 Task: Send a reminder email about the upcoming project deadline and attach the 'partnershipproposal.pdf' file from the Desktop.
Action: Mouse moved to (65, 130)
Screenshot: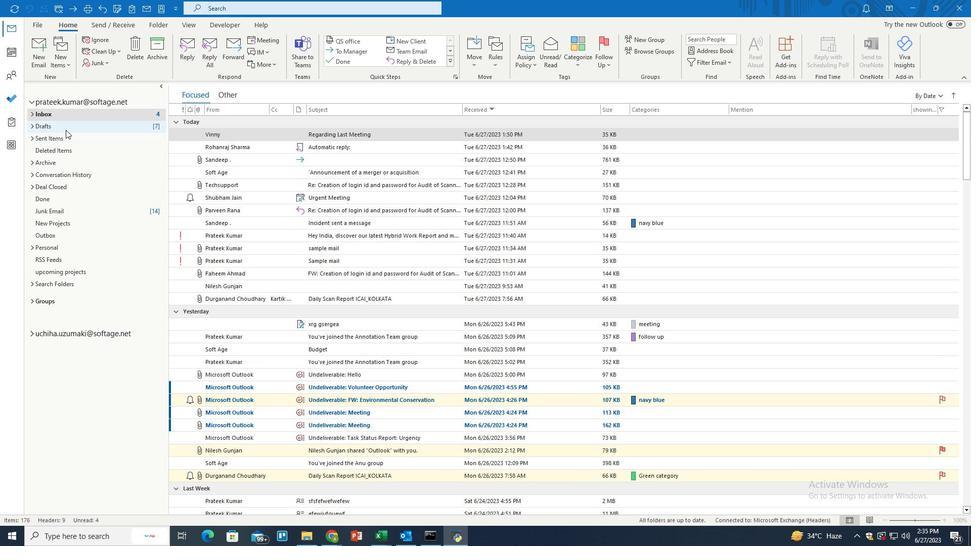 
Action: Mouse pressed left at (65, 130)
Screenshot: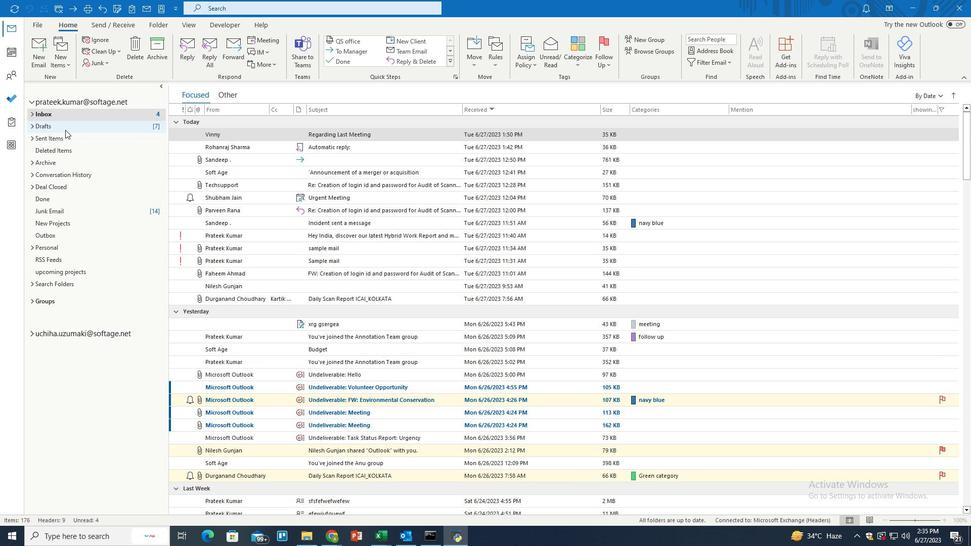 
Action: Mouse moved to (349, 144)
Screenshot: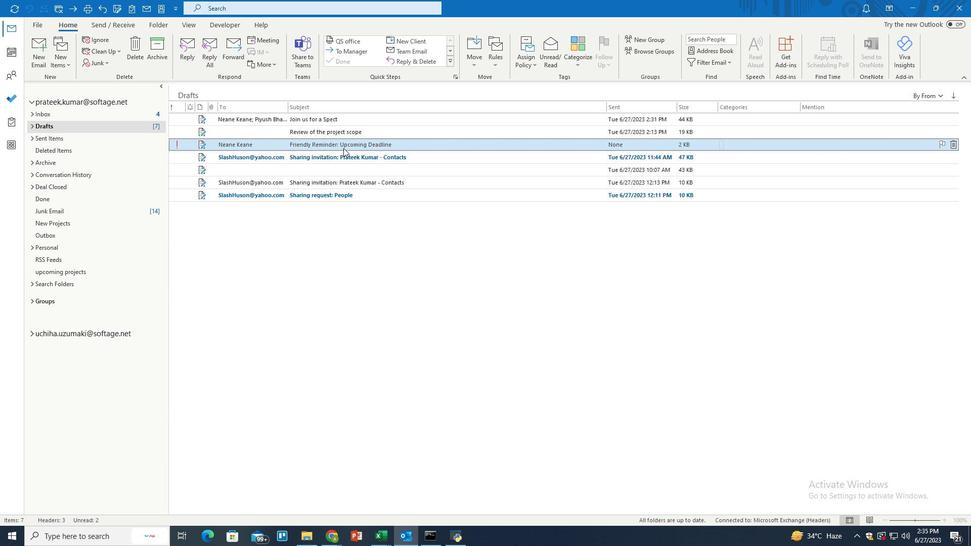 
Action: Mouse pressed left at (349, 144)
Screenshot: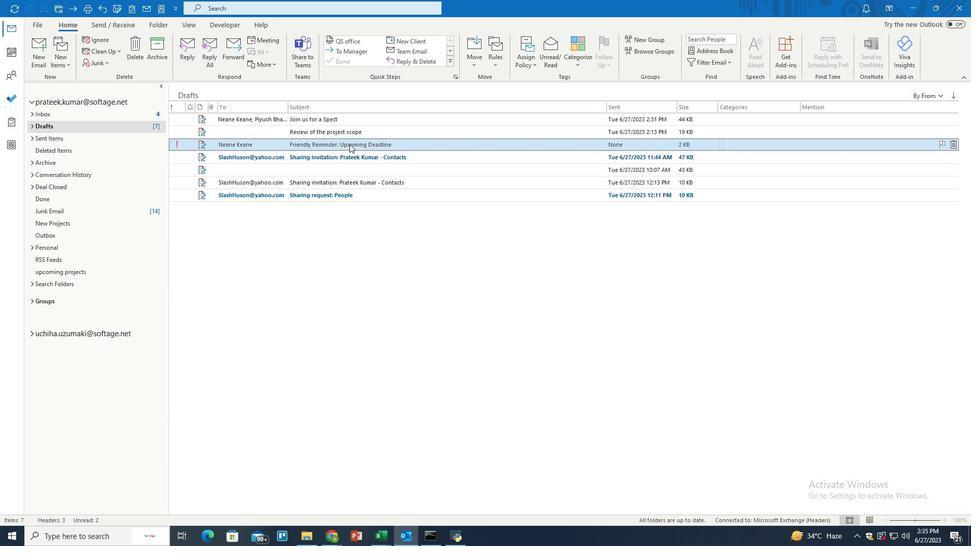 
Action: Mouse pressed left at (349, 144)
Screenshot: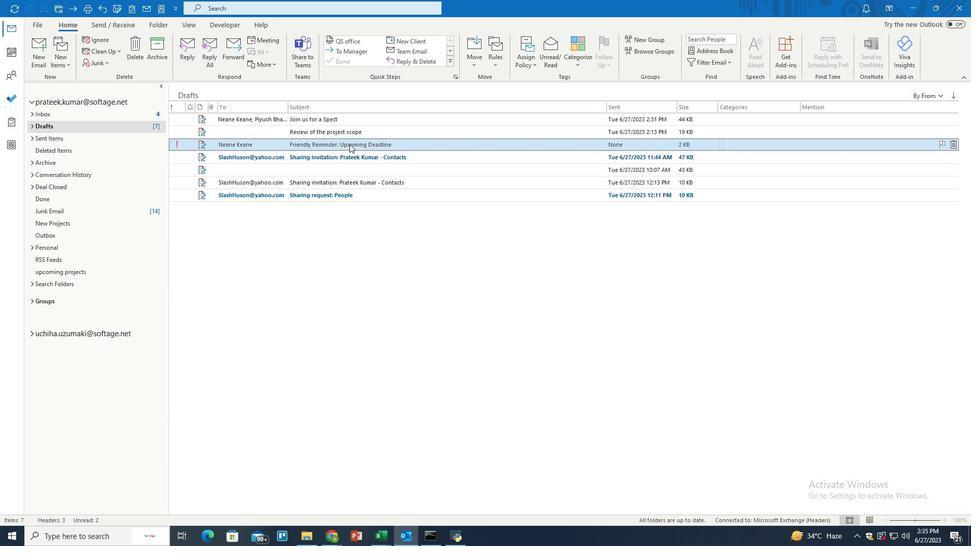 
Action: Mouse moved to (161, 113)
Screenshot: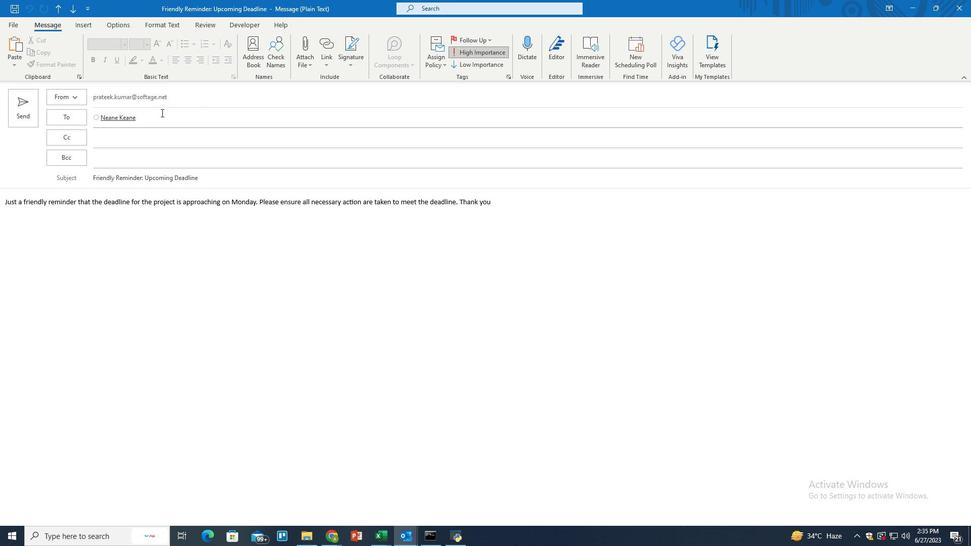
Action: Mouse pressed left at (161, 113)
Screenshot: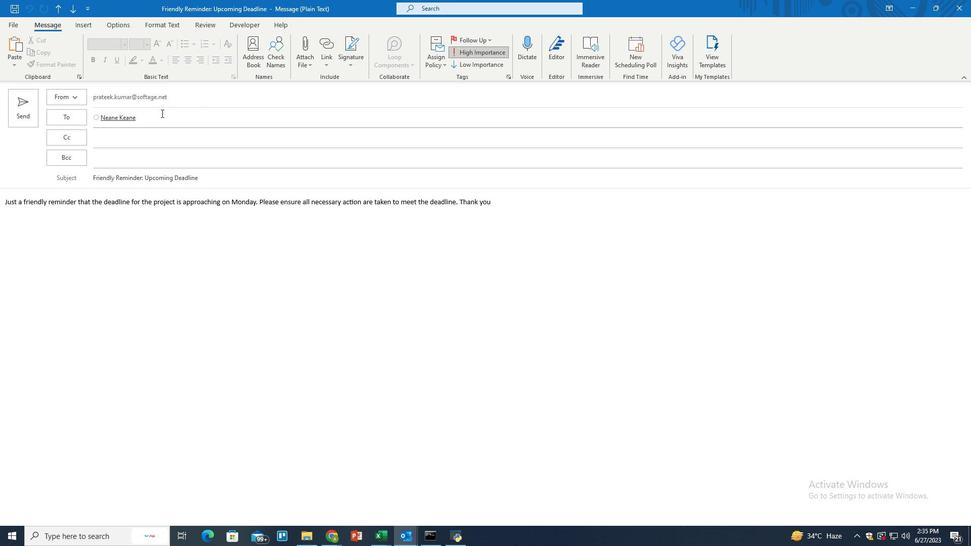 
Action: Key pressed <Key.backspace>pi<Key.enter>
Screenshot: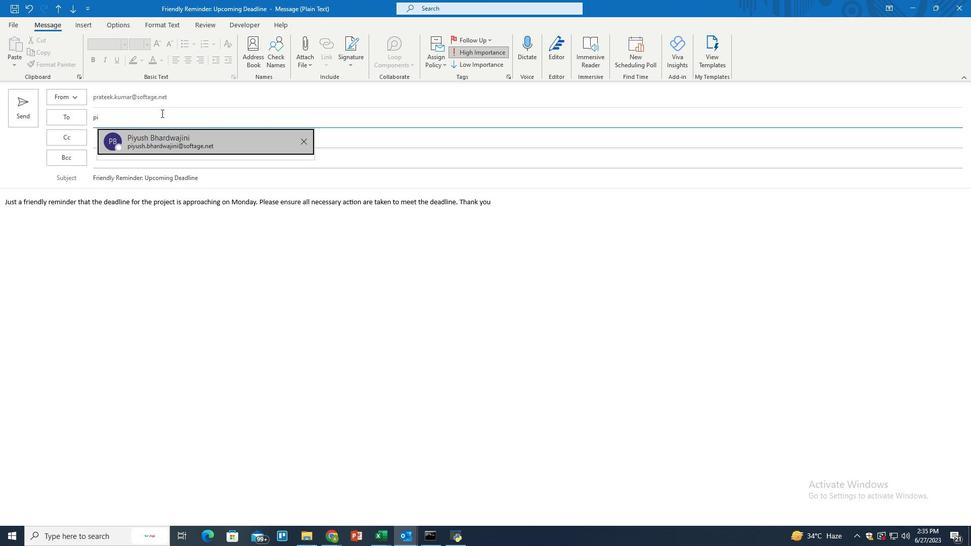 
Action: Mouse moved to (535, 205)
Screenshot: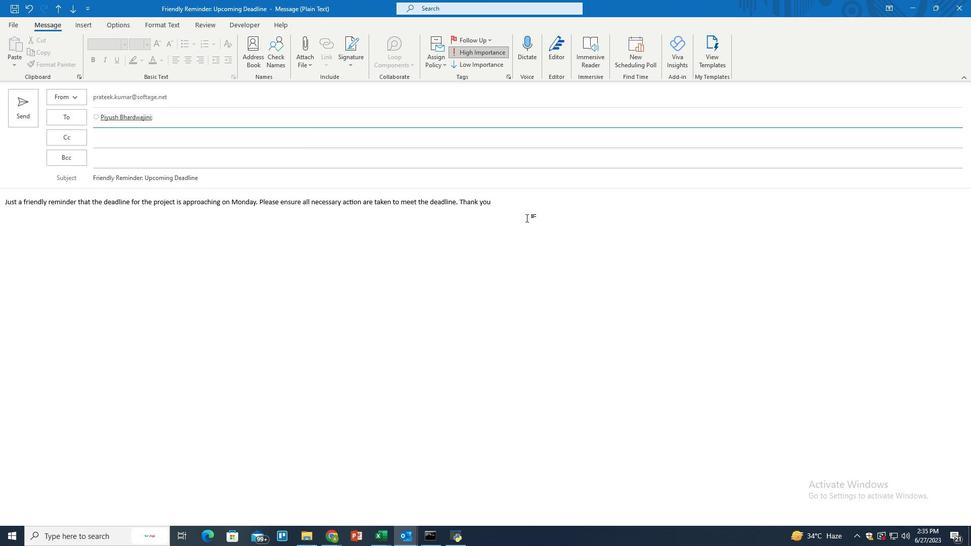 
Action: Mouse pressed left at (535, 205)
Screenshot: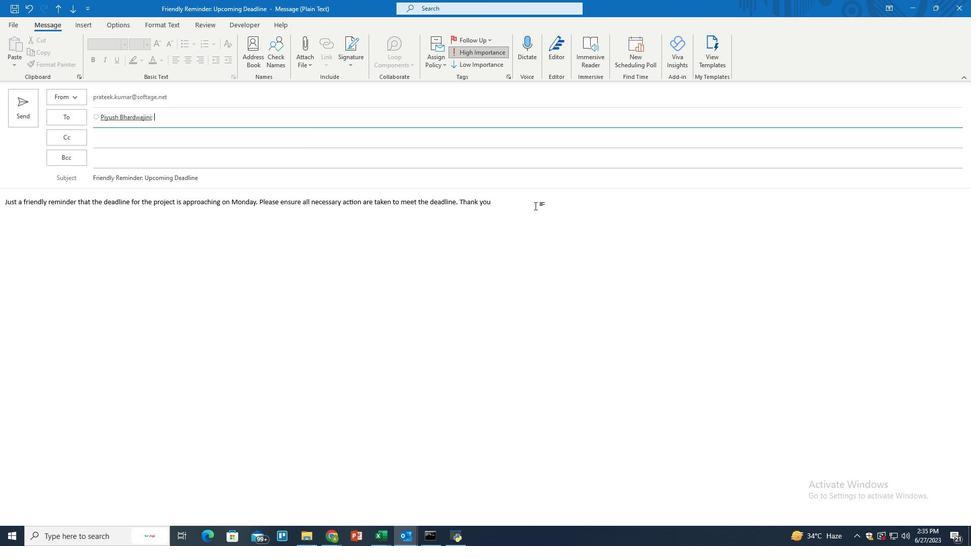 
Action: Key pressed <Key.shift_r><Key.enter>
Screenshot: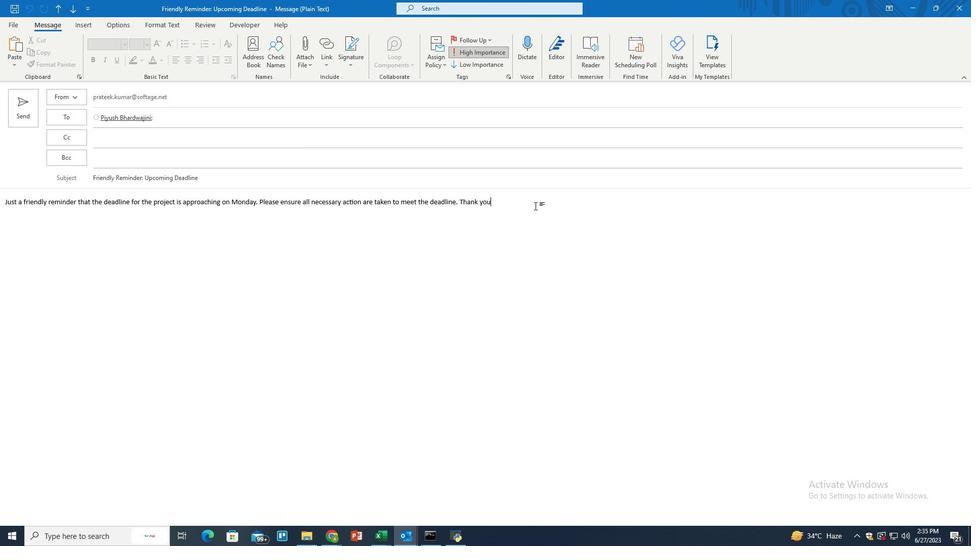 
Action: Mouse moved to (88, 26)
Screenshot: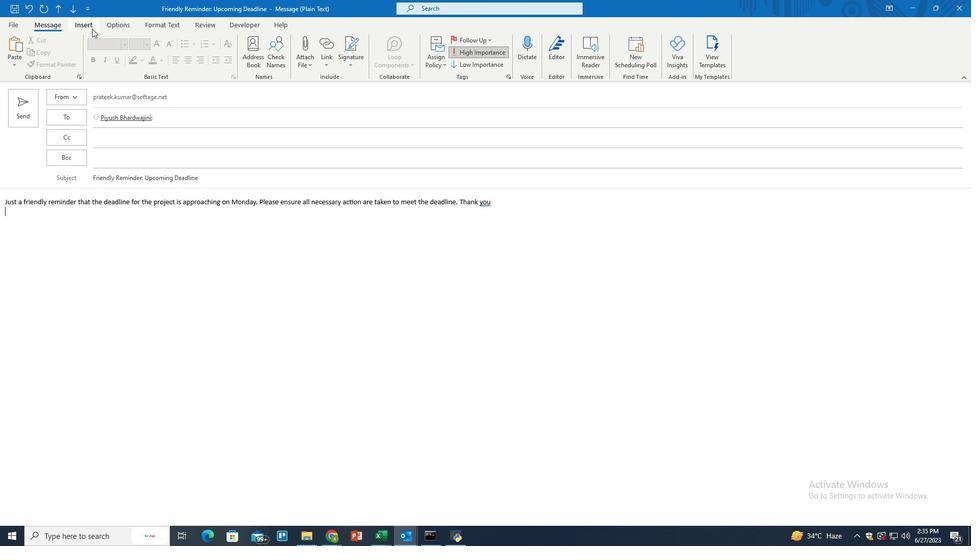 
Action: Mouse pressed left at (88, 26)
Screenshot: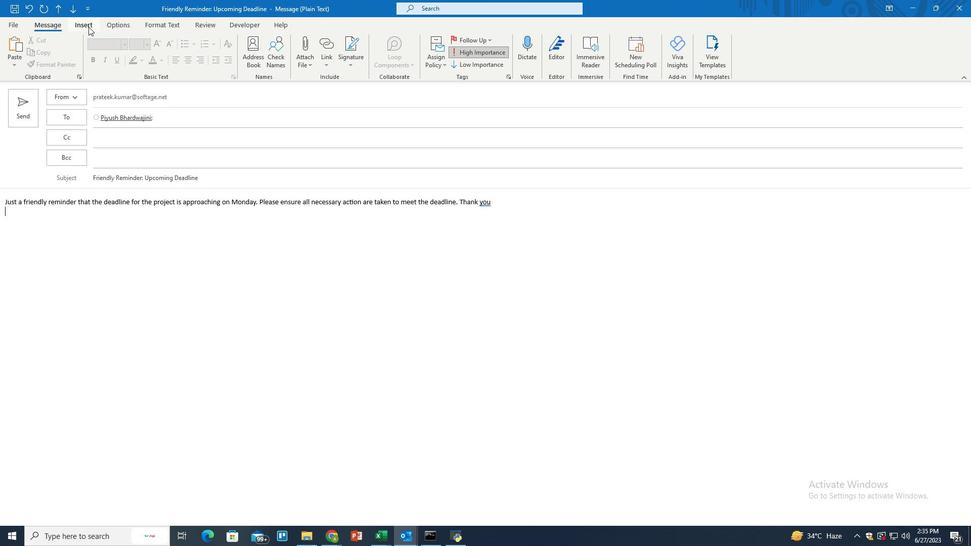 
Action: Mouse moved to (18, 47)
Screenshot: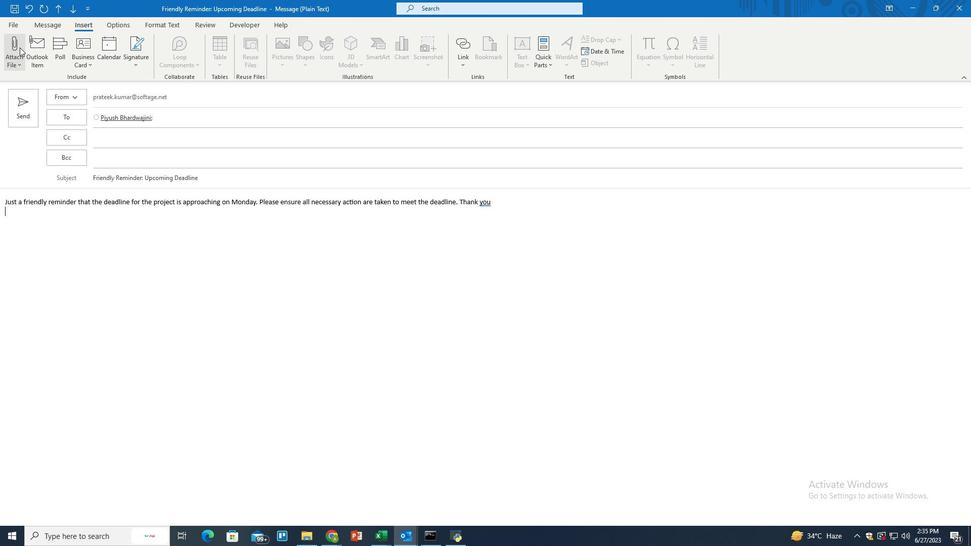 
Action: Mouse pressed left at (18, 47)
Screenshot: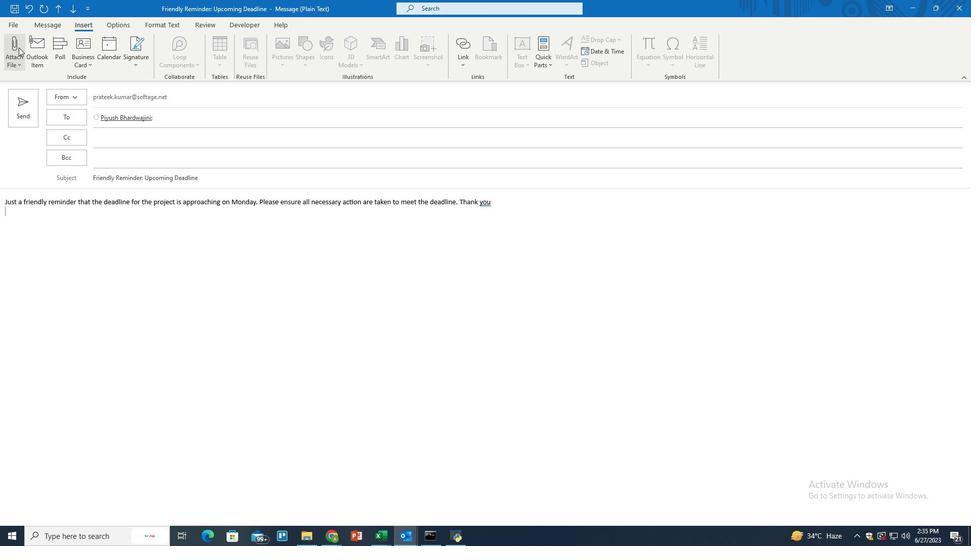
Action: Mouse moved to (57, 416)
Screenshot: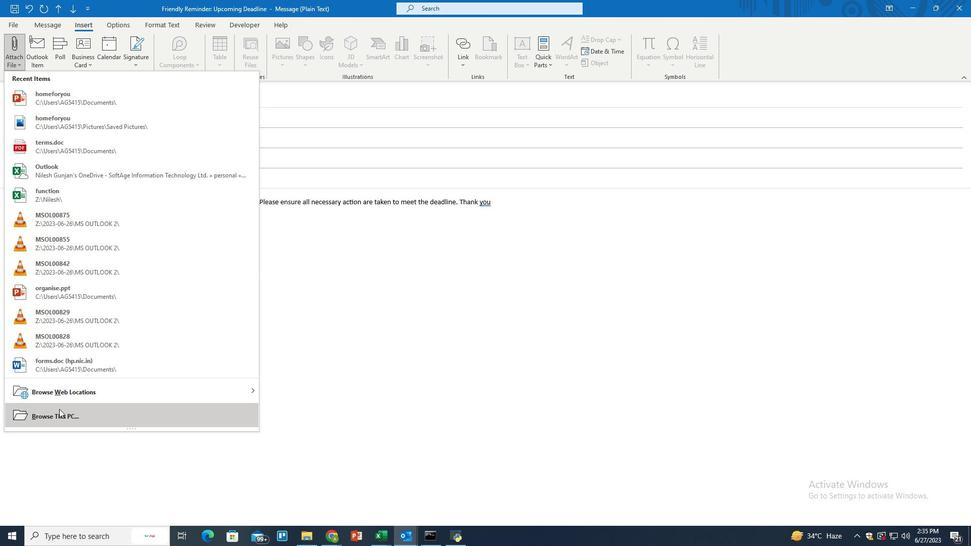 
Action: Mouse pressed left at (57, 416)
Screenshot: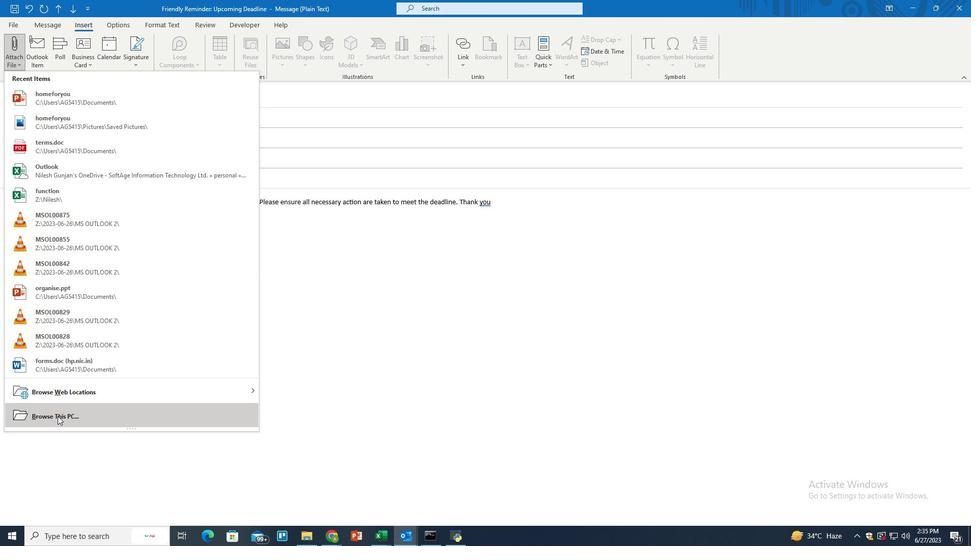 
Action: Mouse moved to (50, 120)
Screenshot: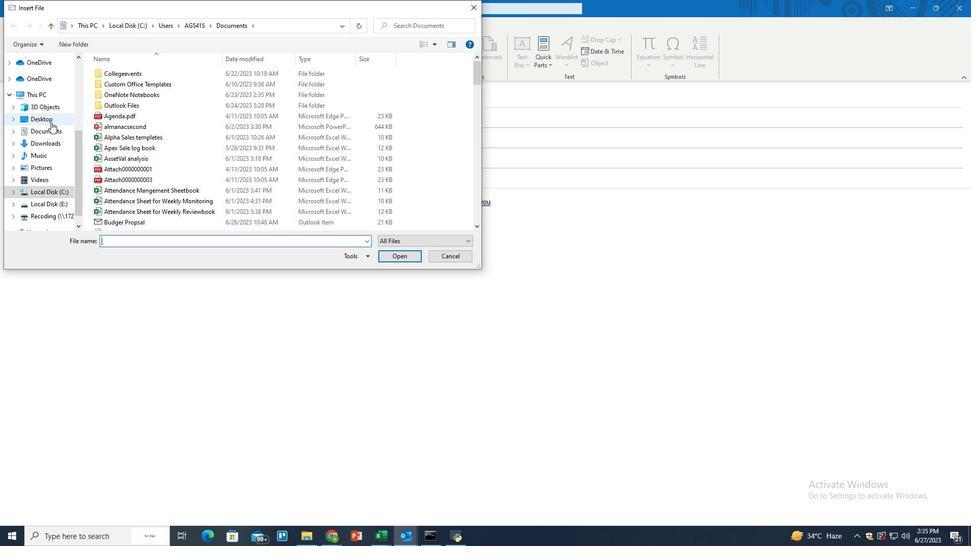 
Action: Mouse pressed left at (50, 120)
Screenshot: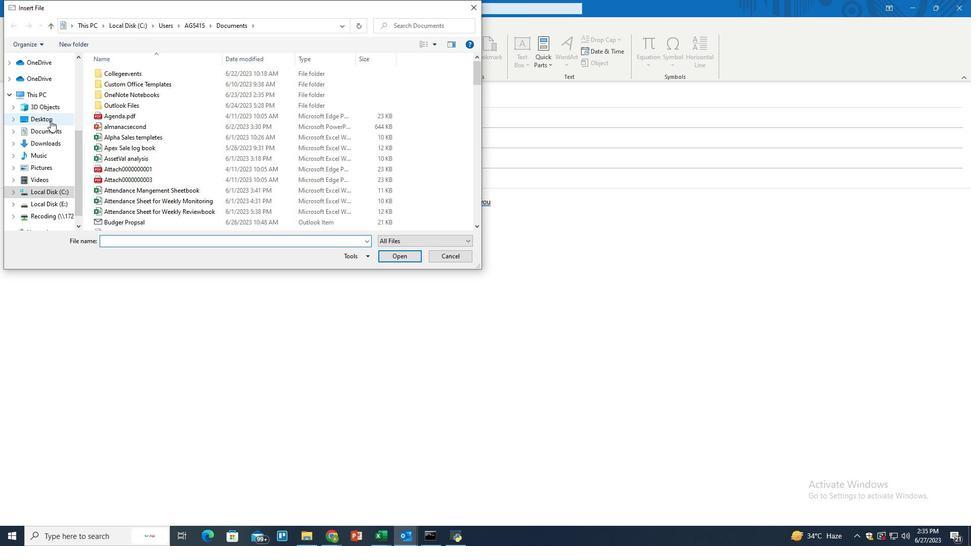 
Action: Mouse moved to (122, 118)
Screenshot: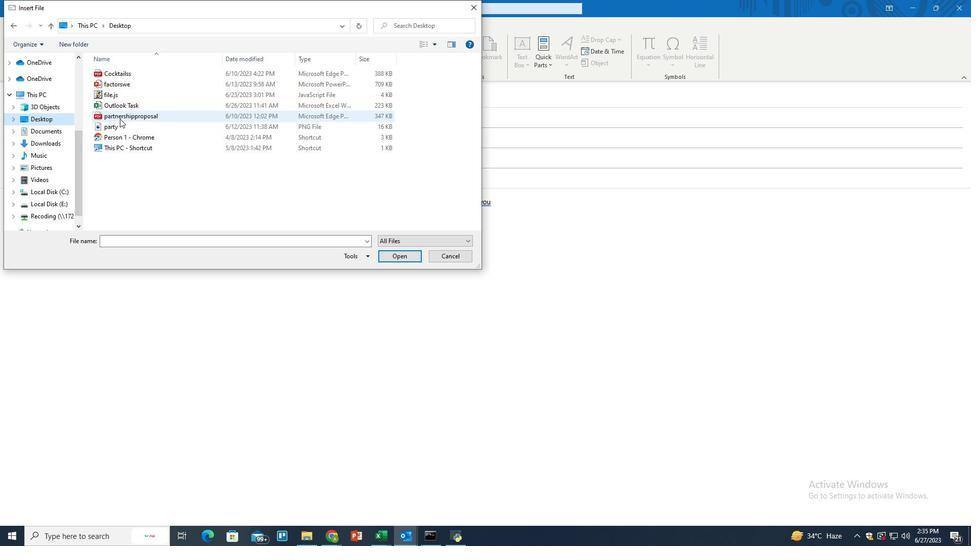 
Action: Mouse pressed left at (122, 118)
Screenshot: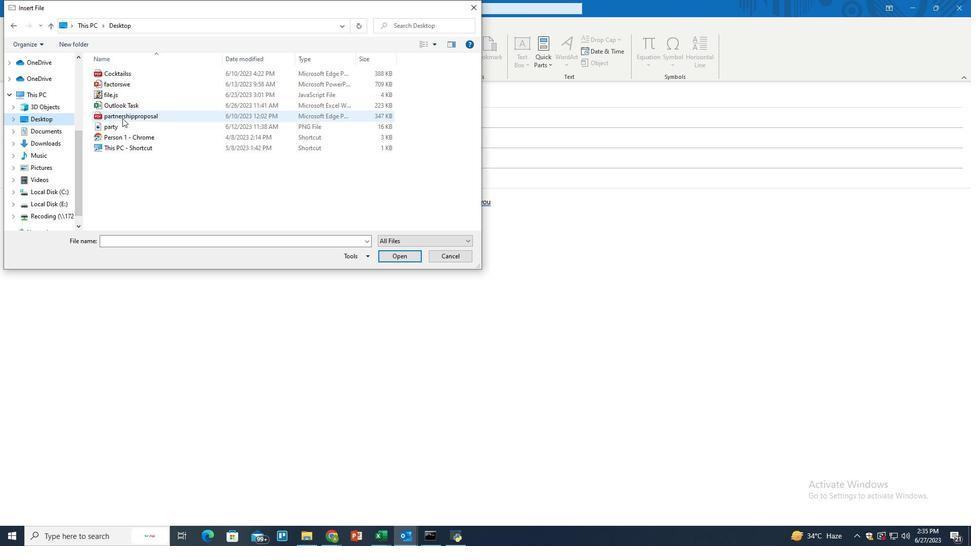 
Action: Mouse moved to (406, 253)
Screenshot: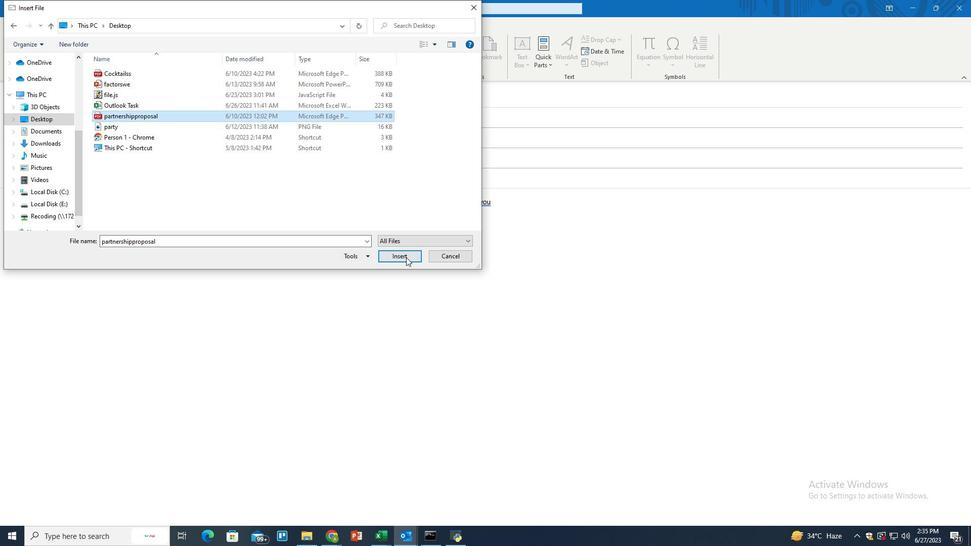 
Action: Mouse pressed left at (406, 253)
Screenshot: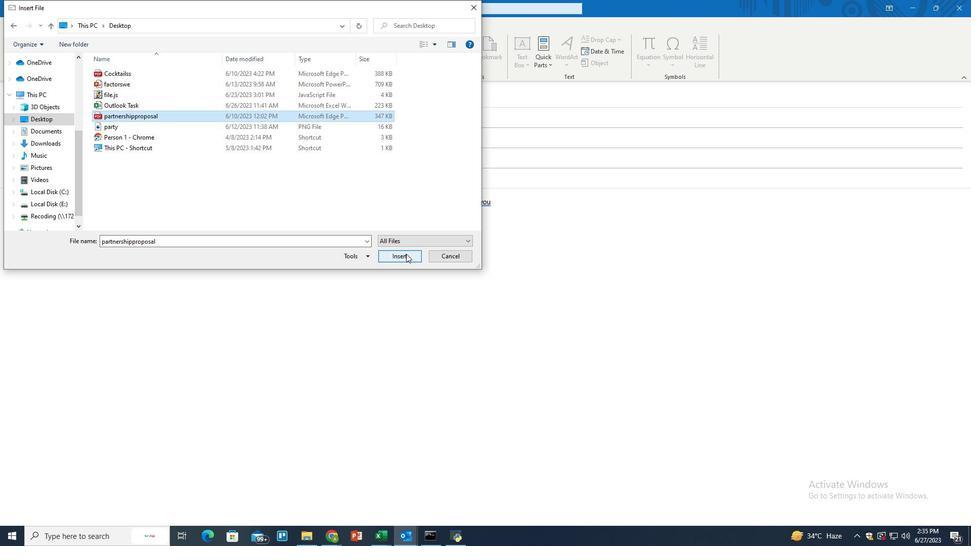 
Action: Mouse moved to (27, 109)
Screenshot: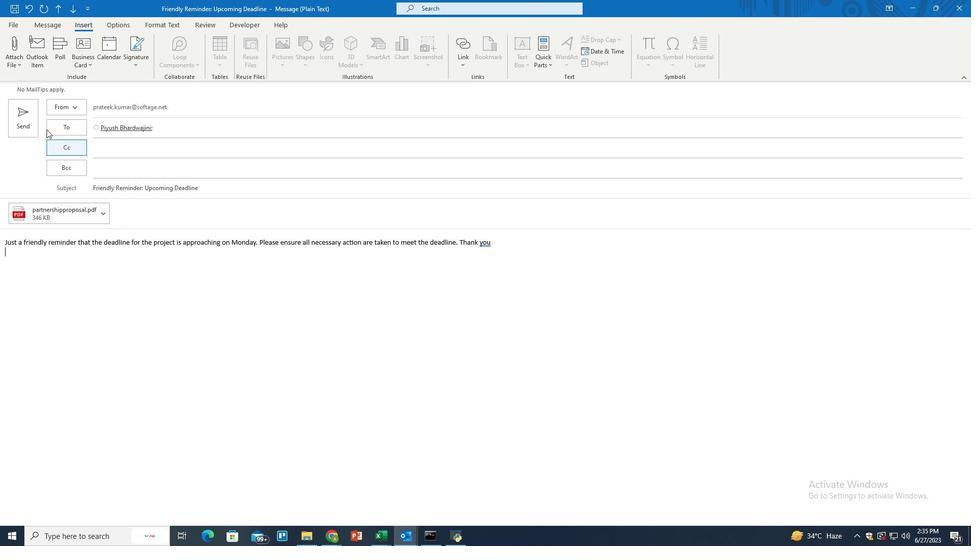 
Action: Mouse pressed left at (27, 109)
Screenshot: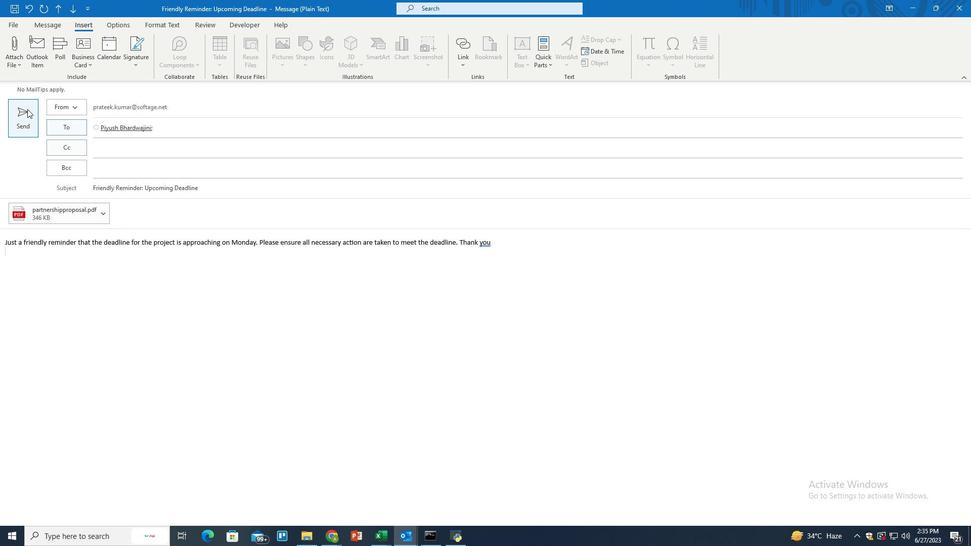 
Action: Mouse moved to (391, 372)
Screenshot: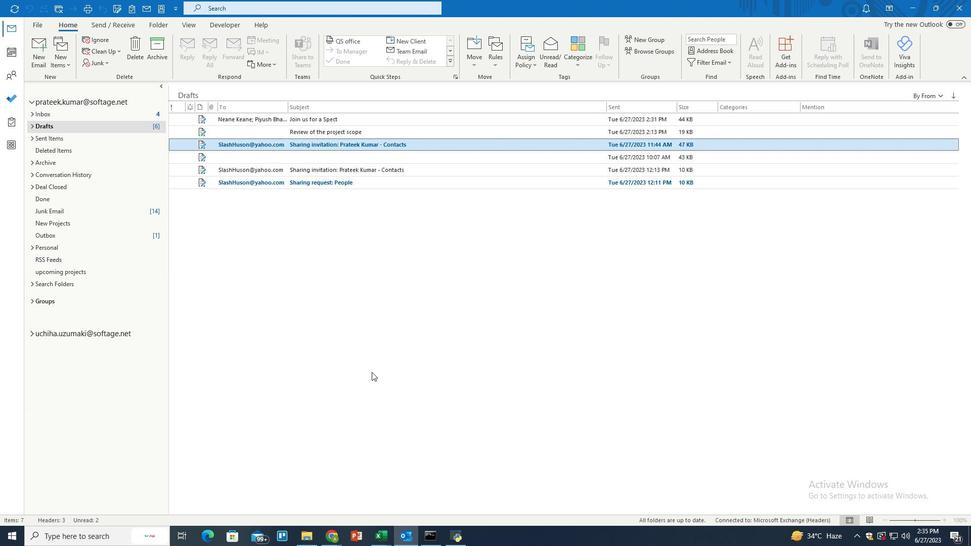 
